Task: Assign in the project XcelTech the issue 'Upgrade the user authentication and authorization system of a web application to improve security and compliance' to the sprint 'Starlight'.
Action: Mouse moved to (189, 52)
Screenshot: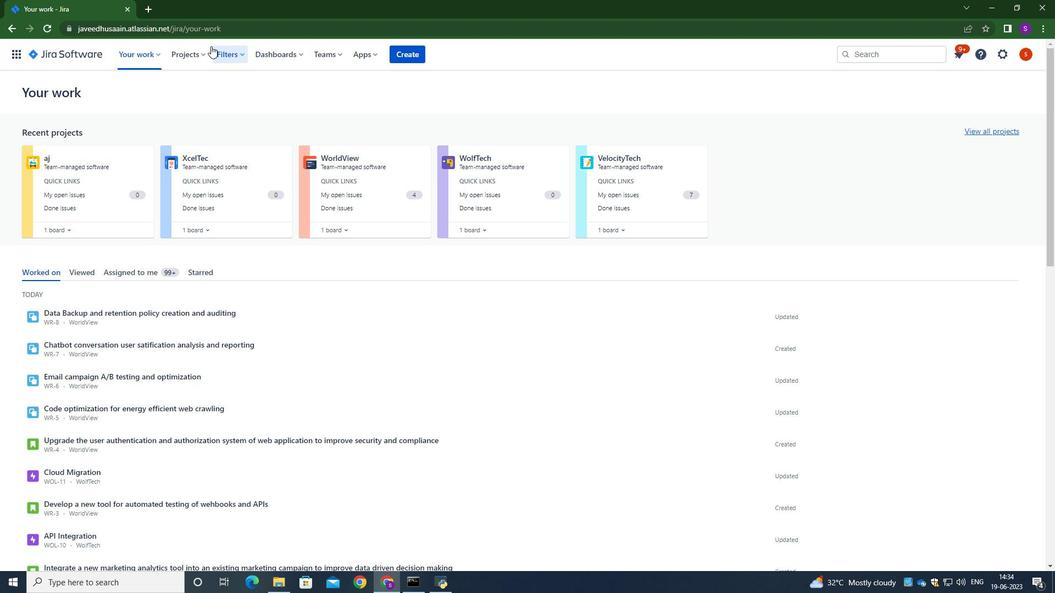 
Action: Mouse pressed left at (189, 52)
Screenshot: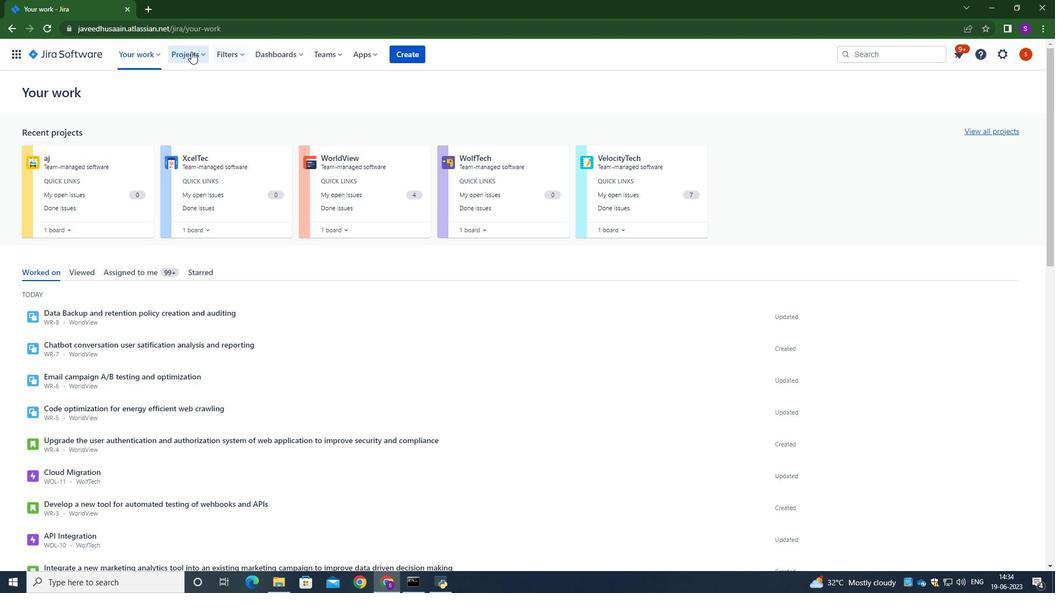 
Action: Mouse moved to (198, 97)
Screenshot: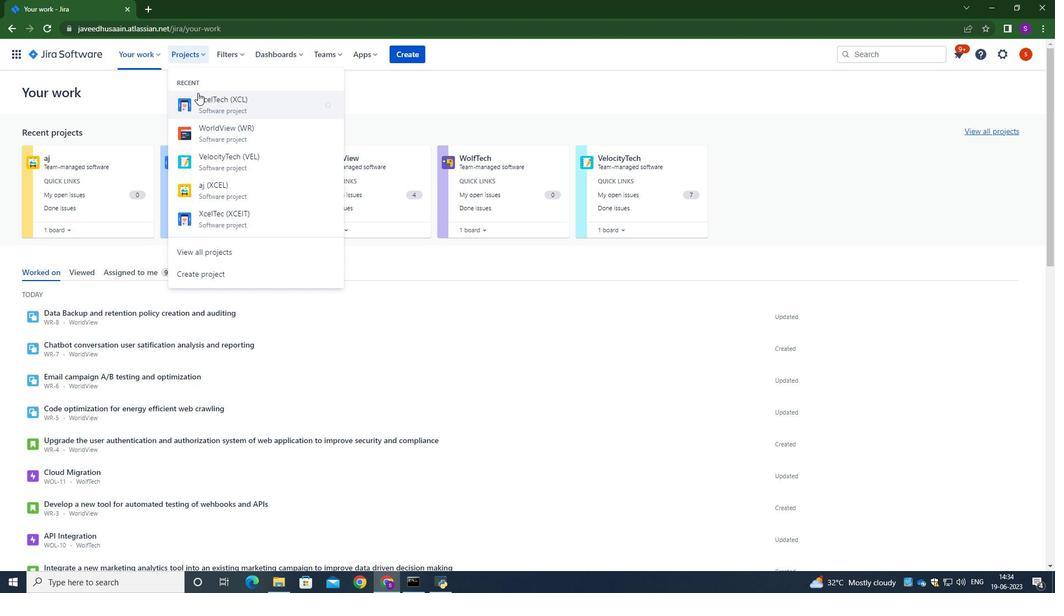 
Action: Mouse pressed left at (198, 97)
Screenshot: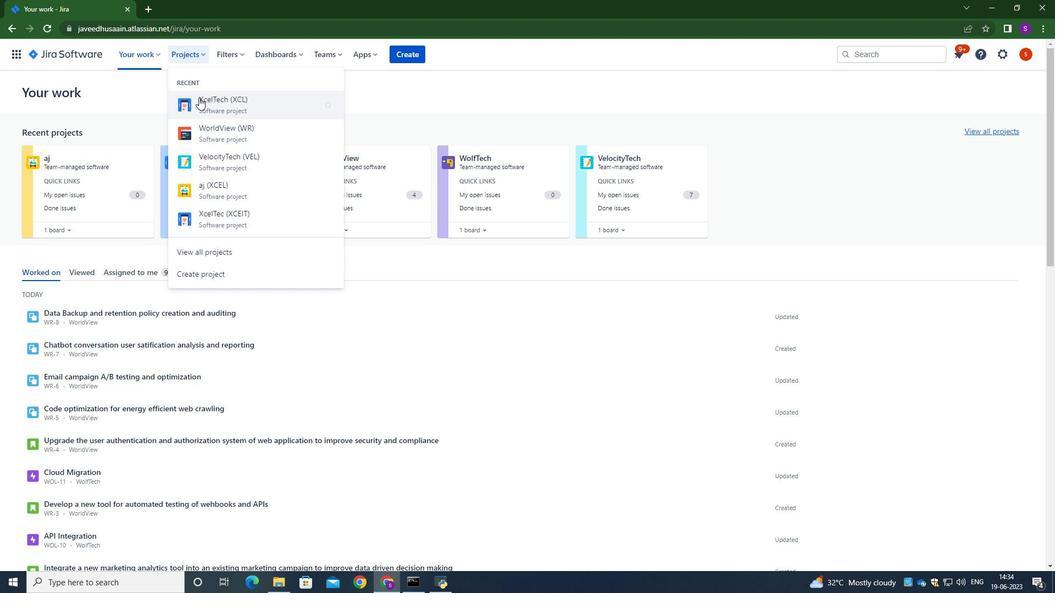 
Action: Mouse moved to (73, 165)
Screenshot: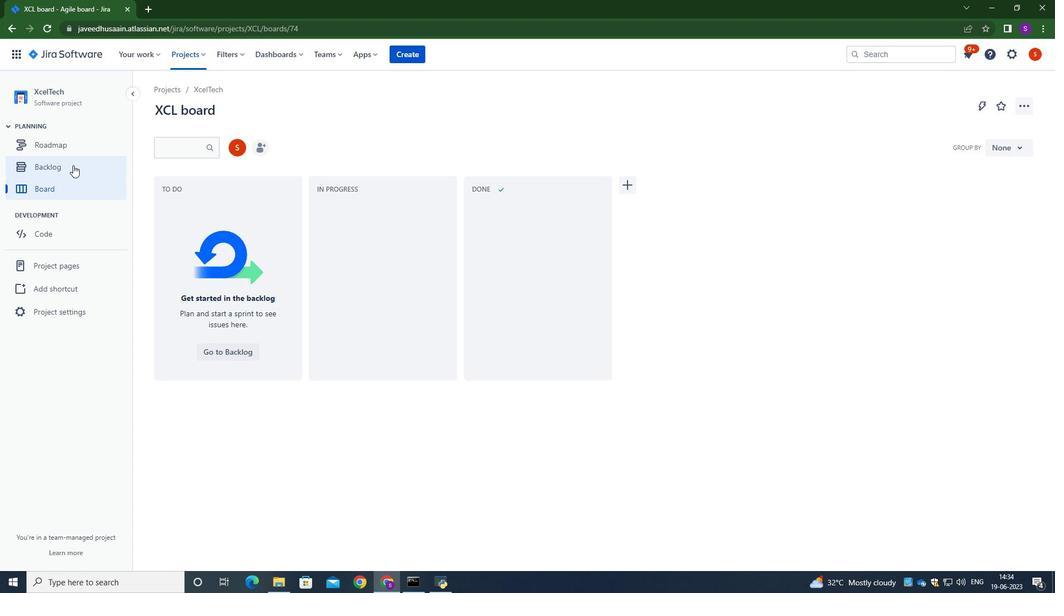 
Action: Mouse pressed left at (73, 165)
Screenshot: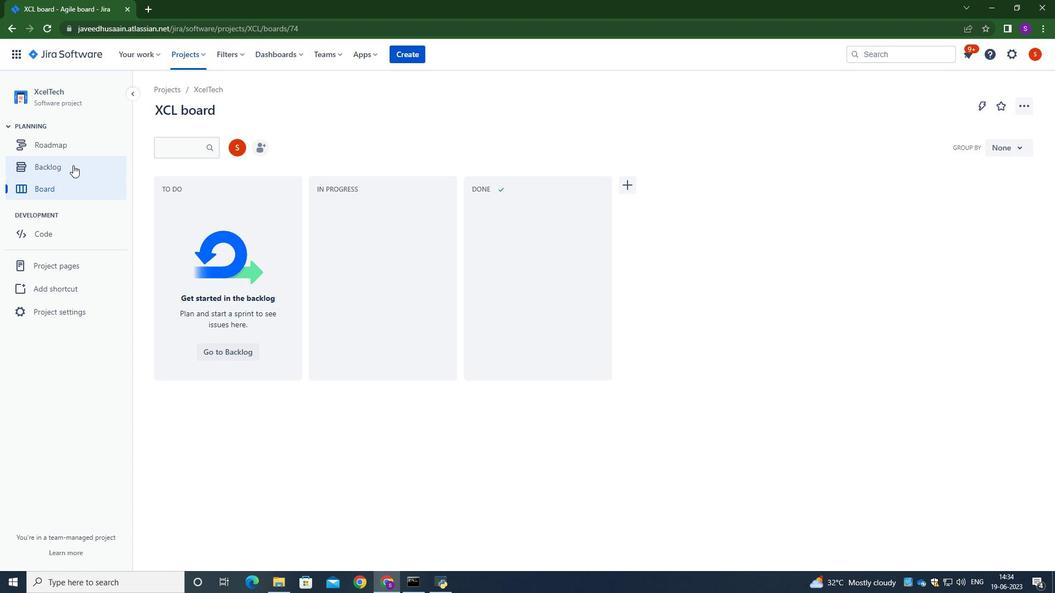 
Action: Mouse moved to (1005, 201)
Screenshot: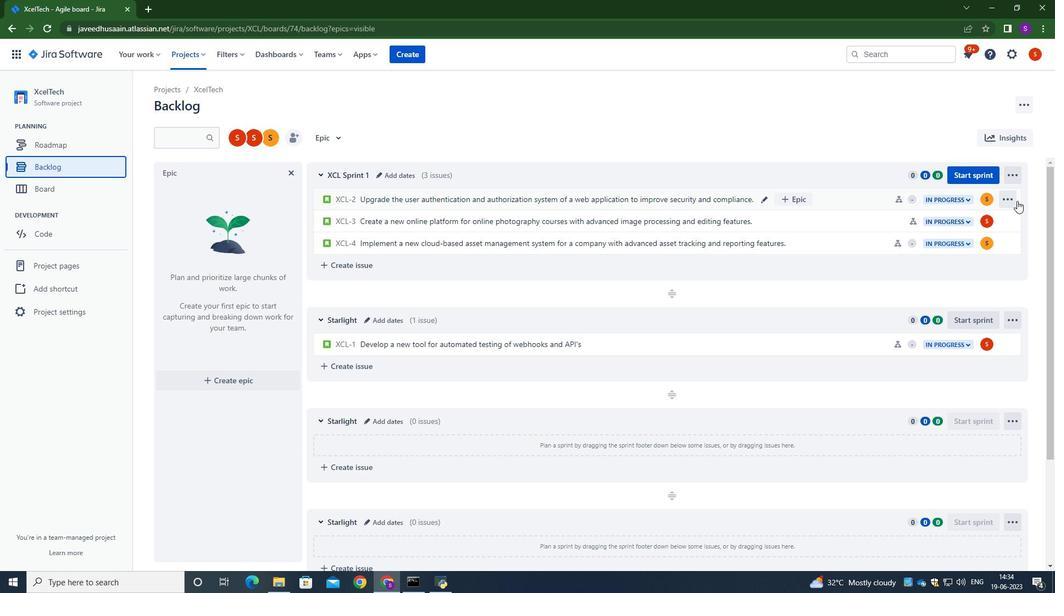 
Action: Mouse pressed left at (1005, 201)
Screenshot: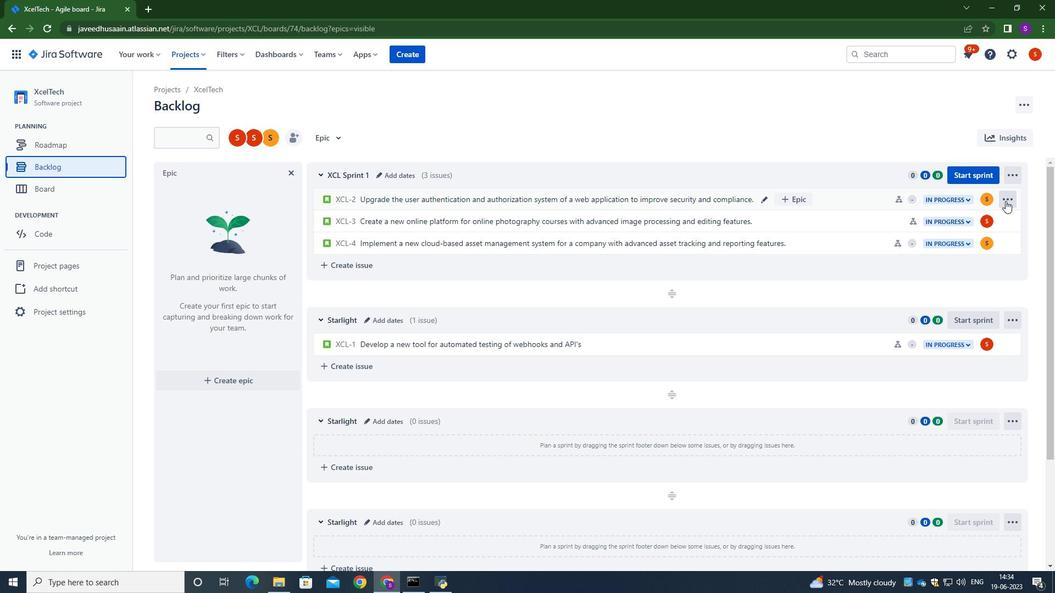 
Action: Mouse moved to (970, 345)
Screenshot: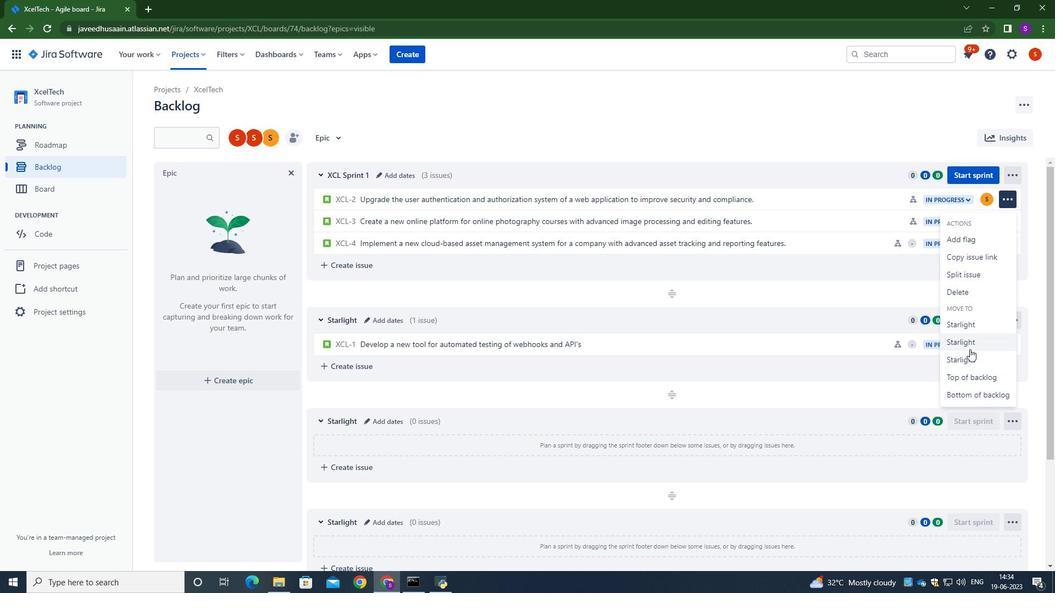 
Action: Mouse pressed left at (970, 345)
Screenshot: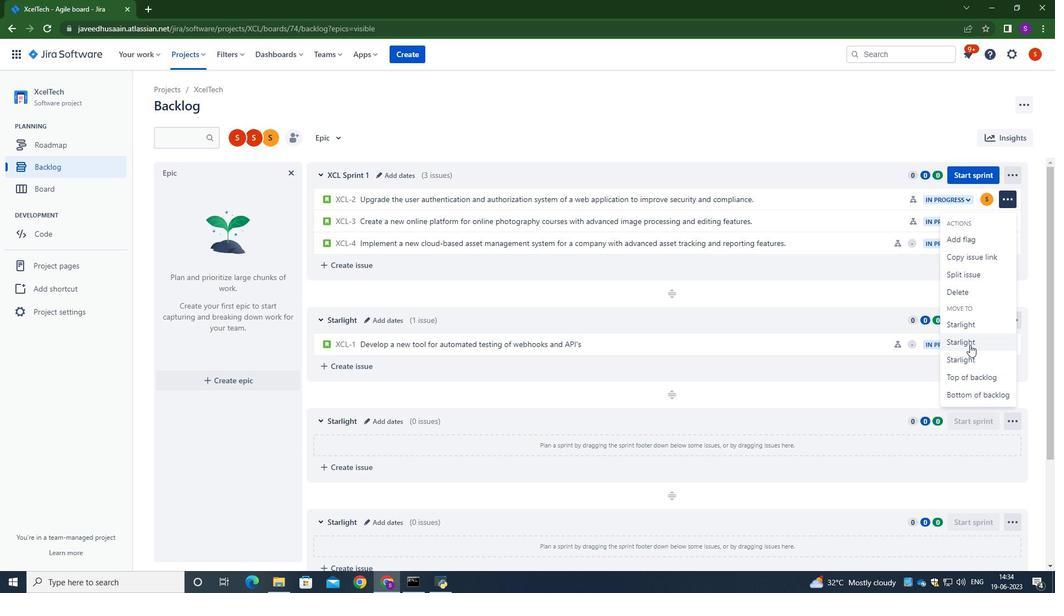 
Action: Mouse moved to (634, 122)
Screenshot: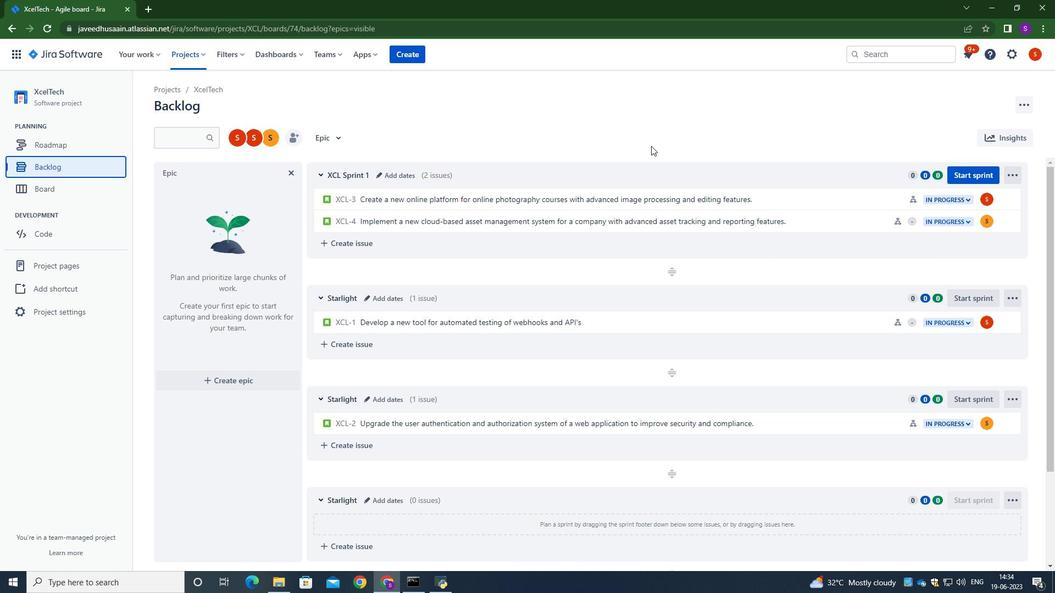 
Action: Mouse pressed left at (634, 122)
Screenshot: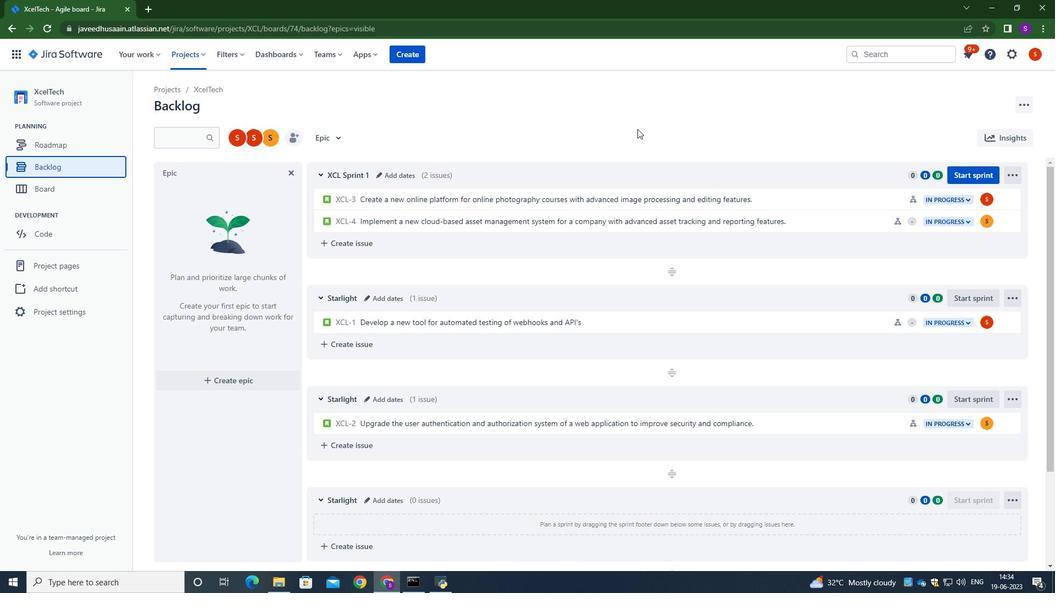 
